 Task: Add a condition where "Priority Greater than High" in unsolved tickets in your groups.
Action: Mouse moved to (248, 414)
Screenshot: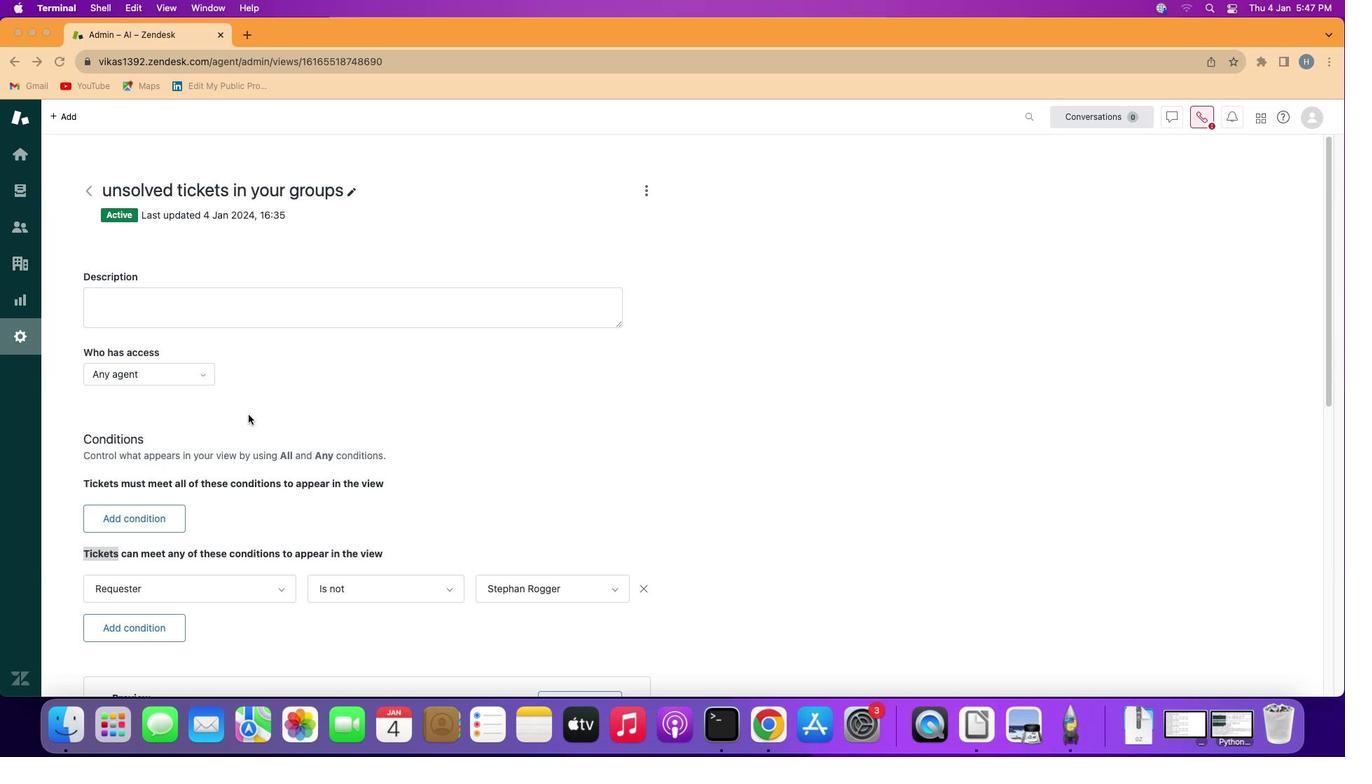 
Action: Mouse pressed left at (248, 414)
Screenshot: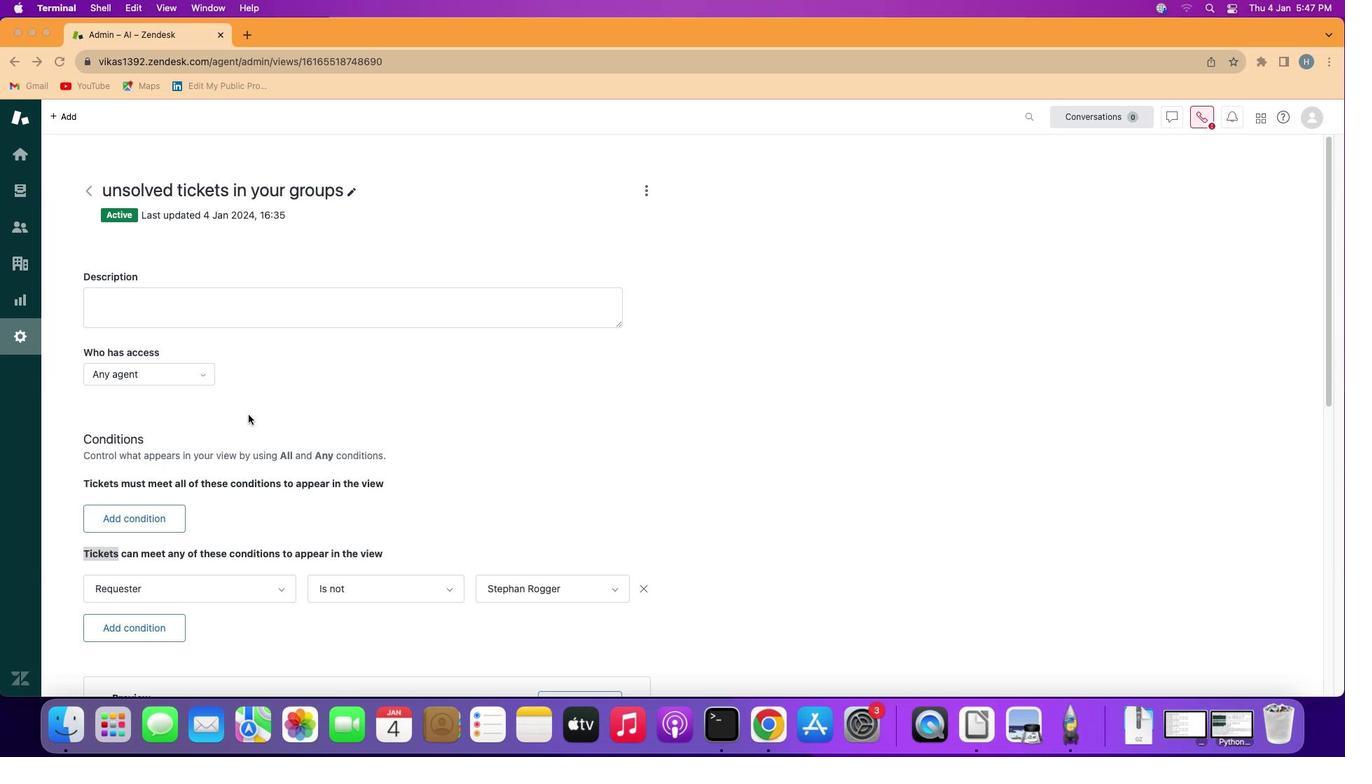 
Action: Mouse moved to (164, 521)
Screenshot: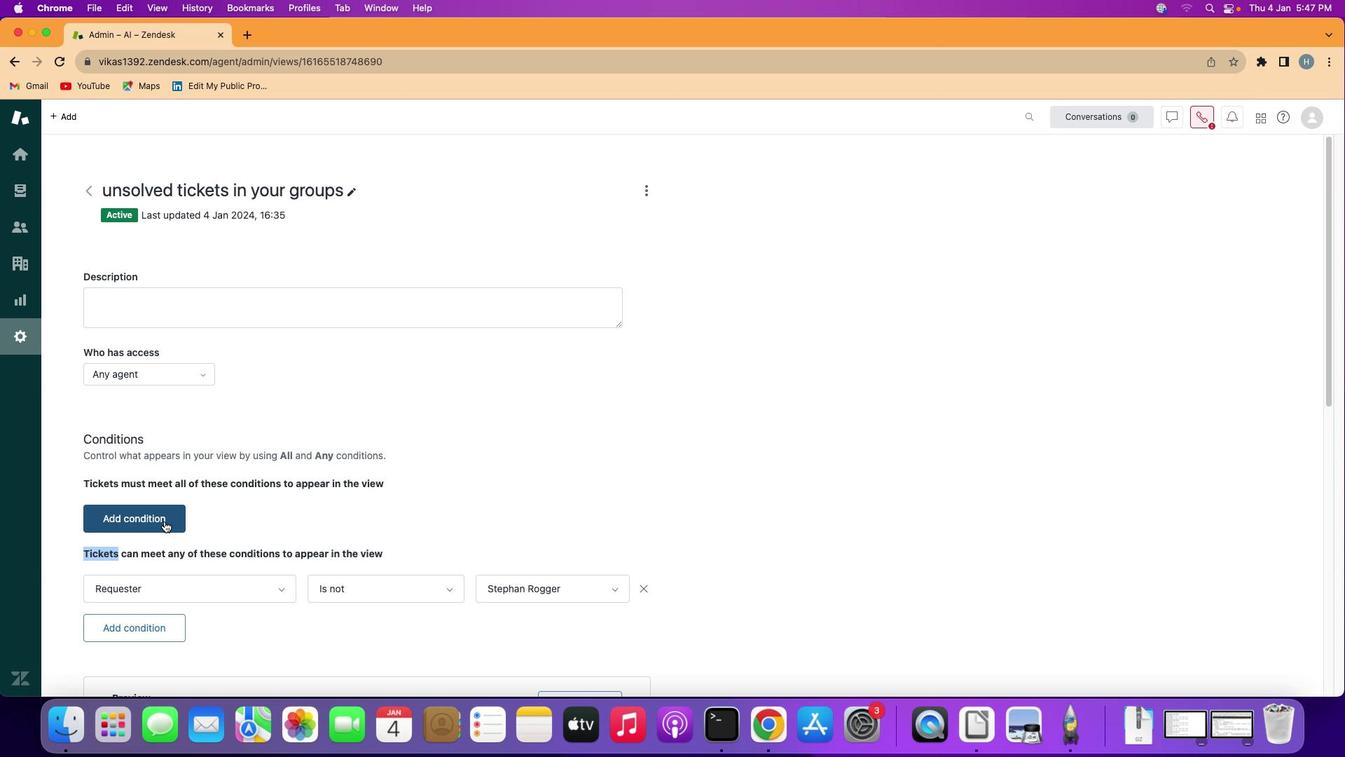 
Action: Mouse pressed left at (164, 521)
Screenshot: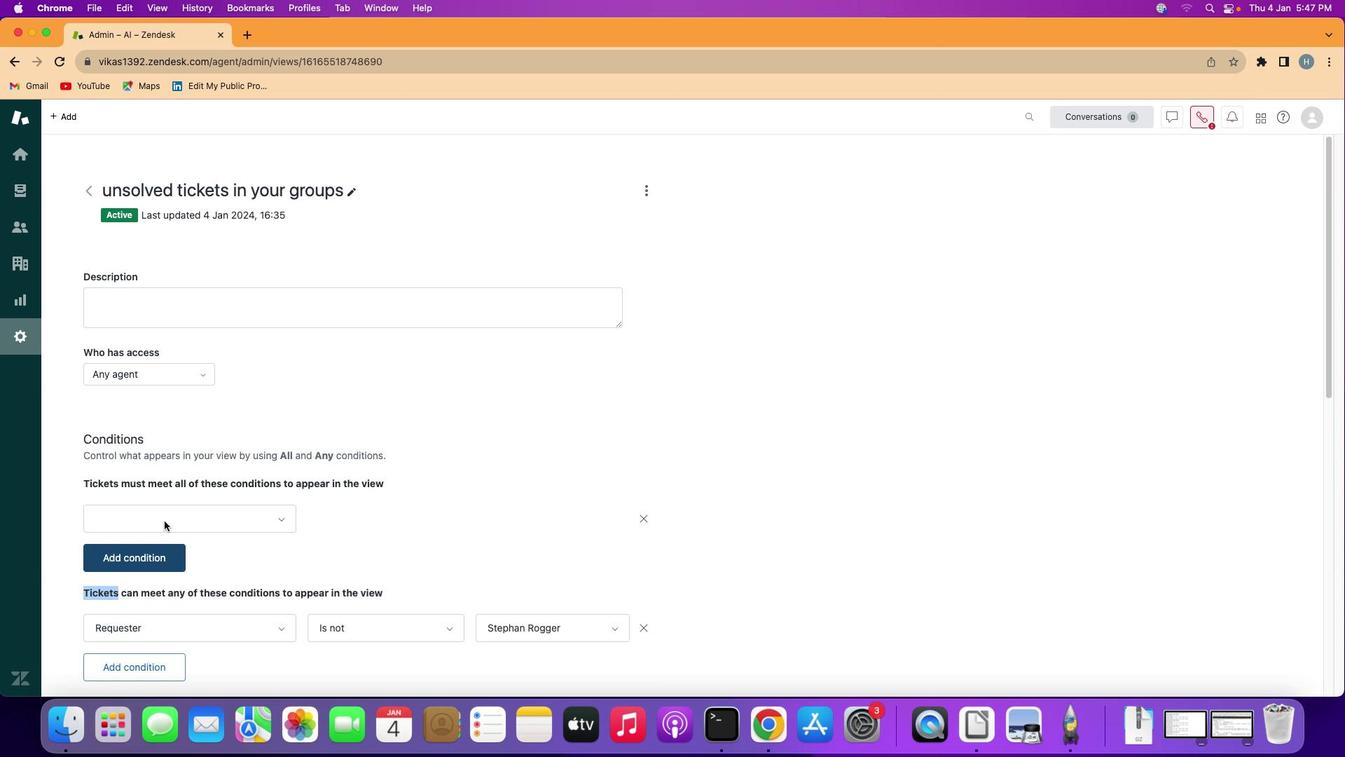 
Action: Mouse moved to (174, 515)
Screenshot: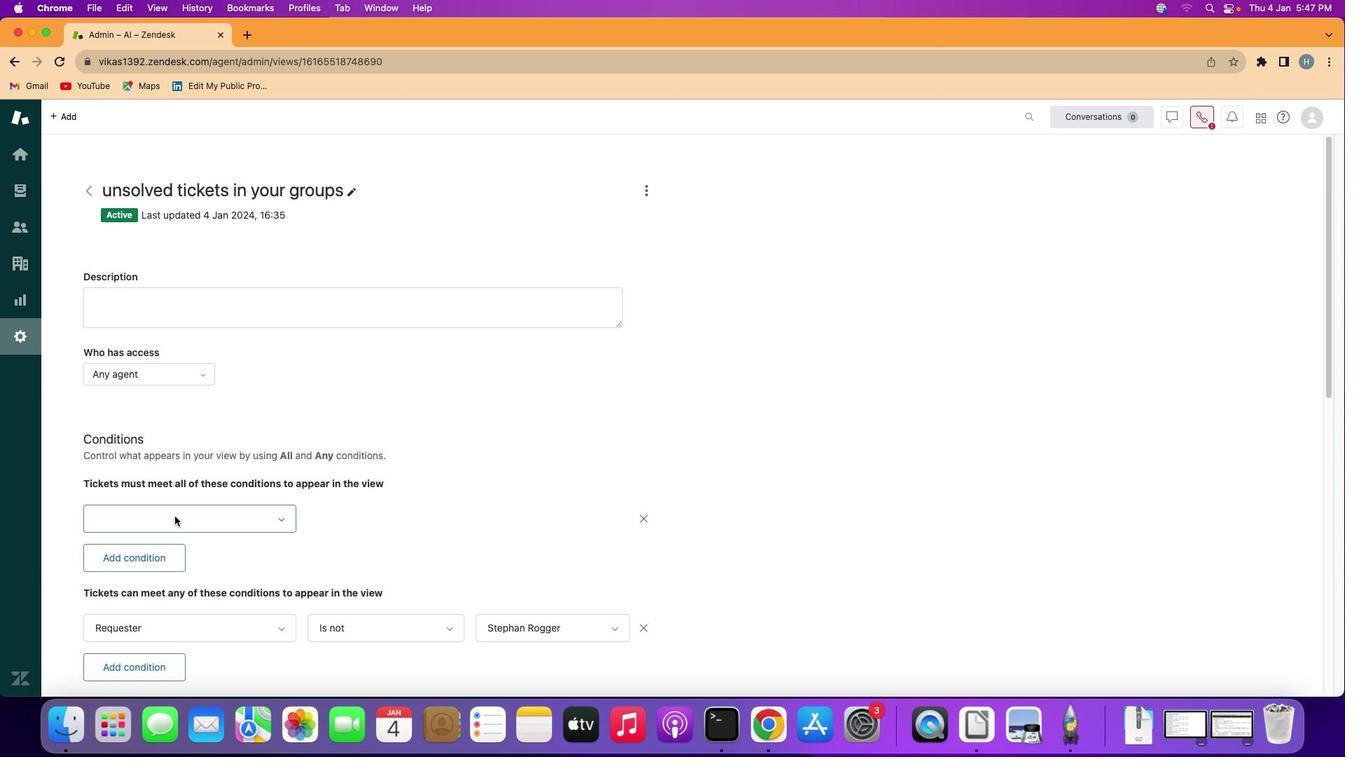 
Action: Mouse pressed left at (174, 515)
Screenshot: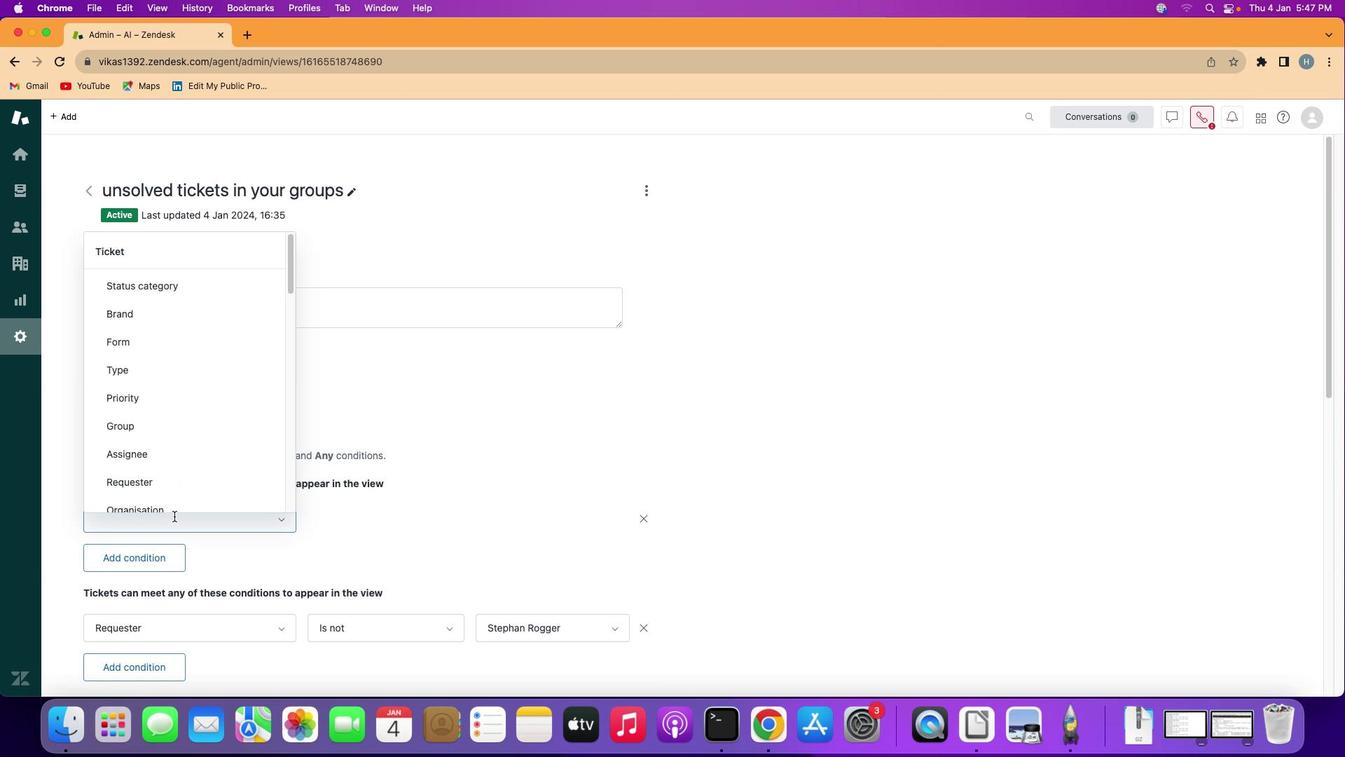 
Action: Mouse moved to (207, 389)
Screenshot: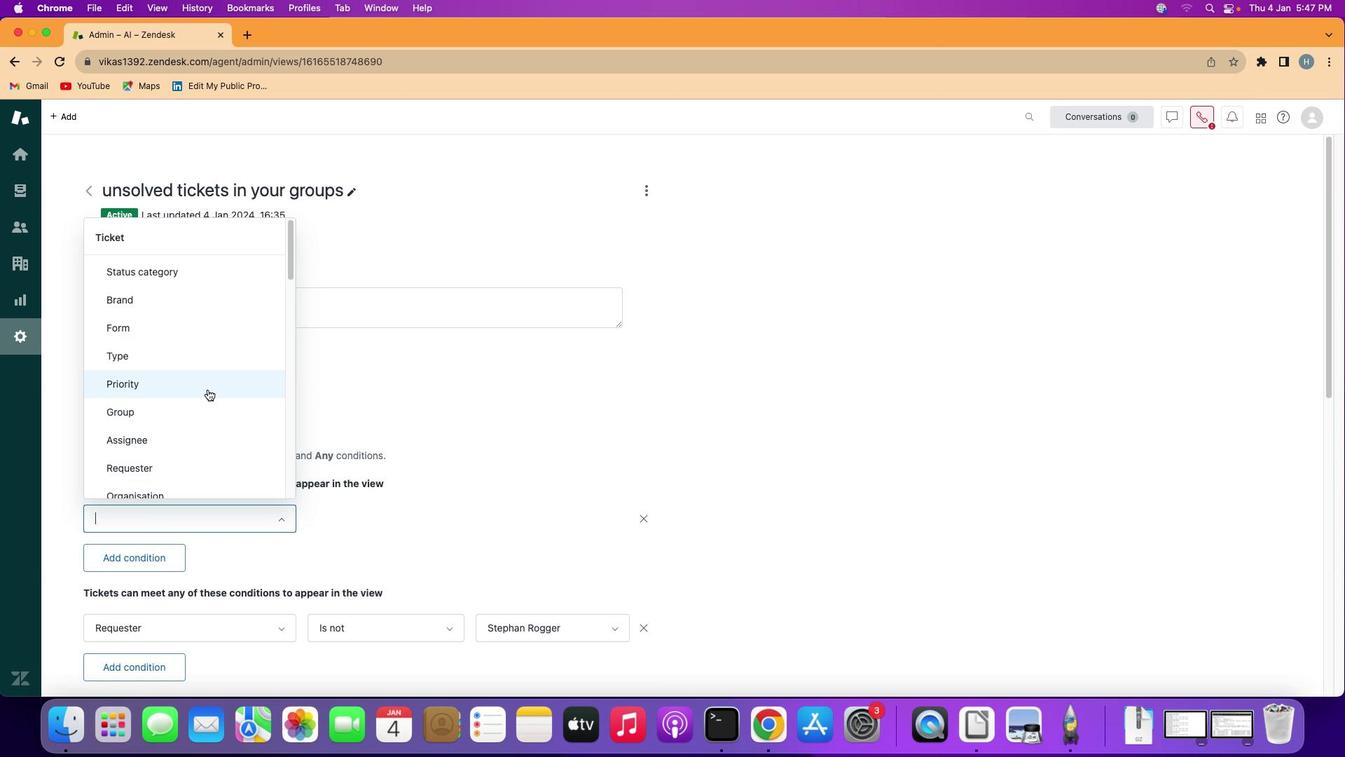 
Action: Mouse pressed left at (207, 389)
Screenshot: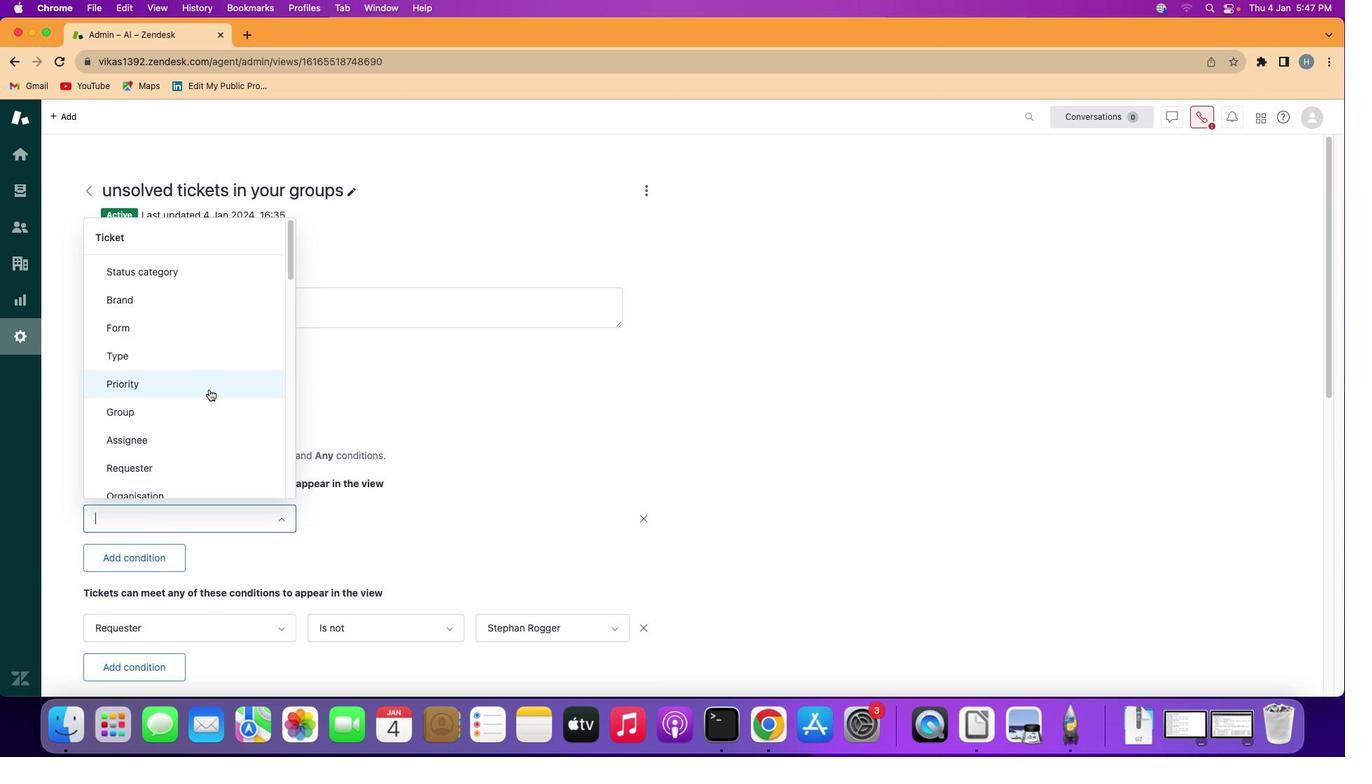 
Action: Mouse moved to (363, 510)
Screenshot: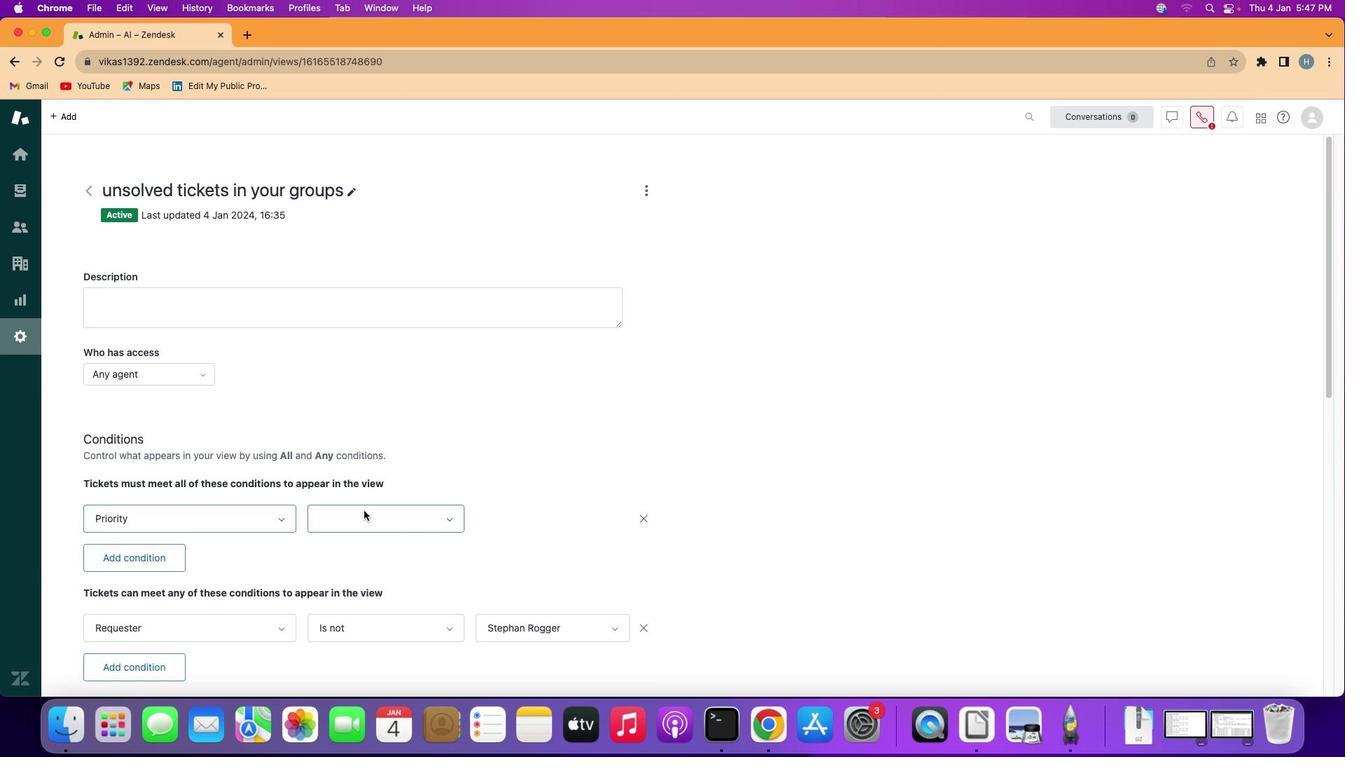 
Action: Mouse pressed left at (363, 510)
Screenshot: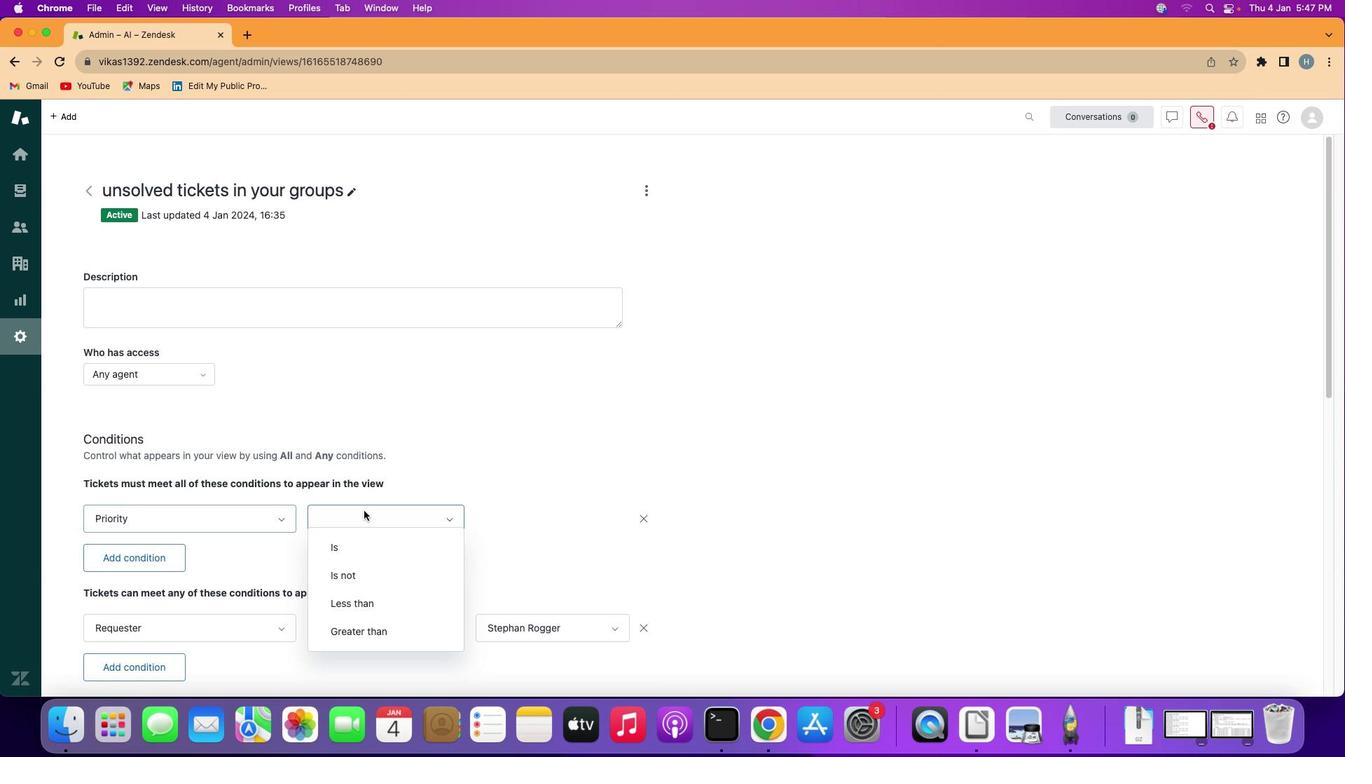
Action: Mouse moved to (378, 641)
Screenshot: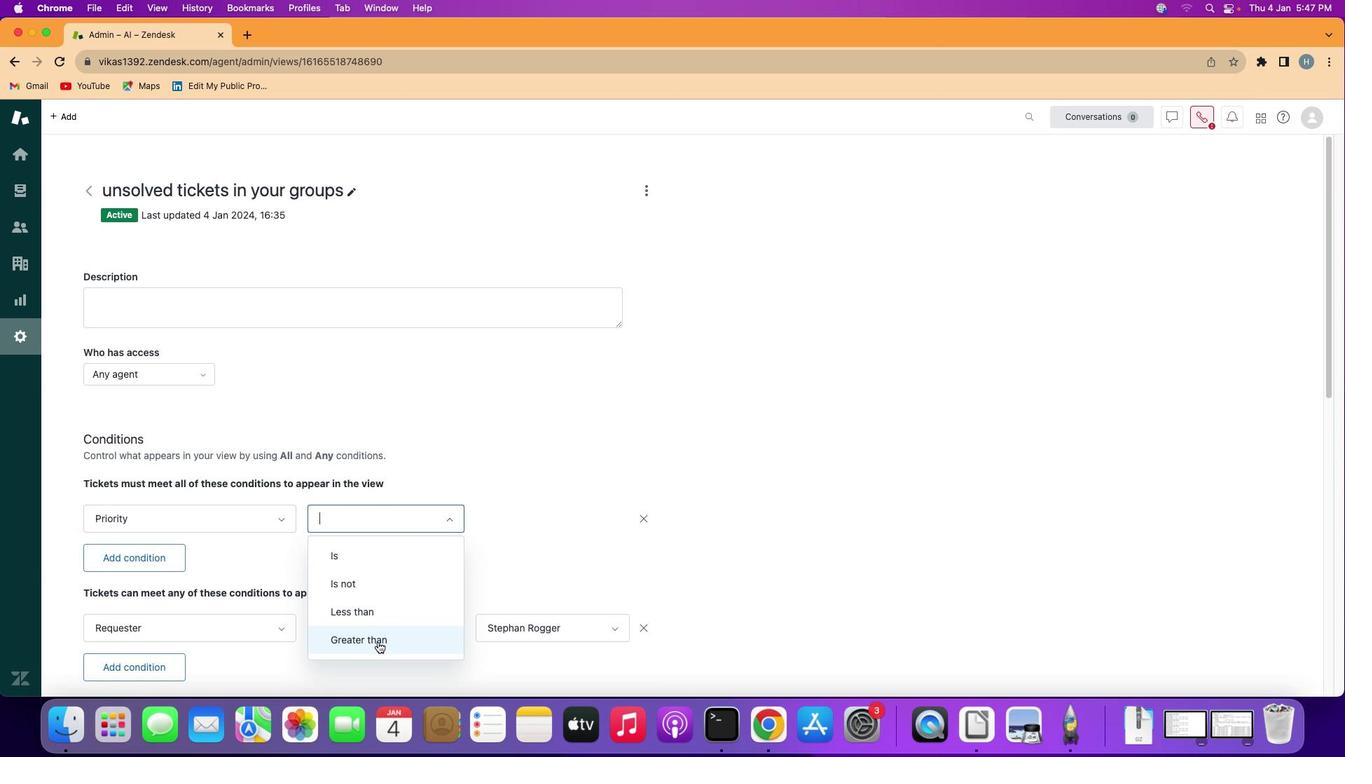 
Action: Mouse pressed left at (378, 641)
Screenshot: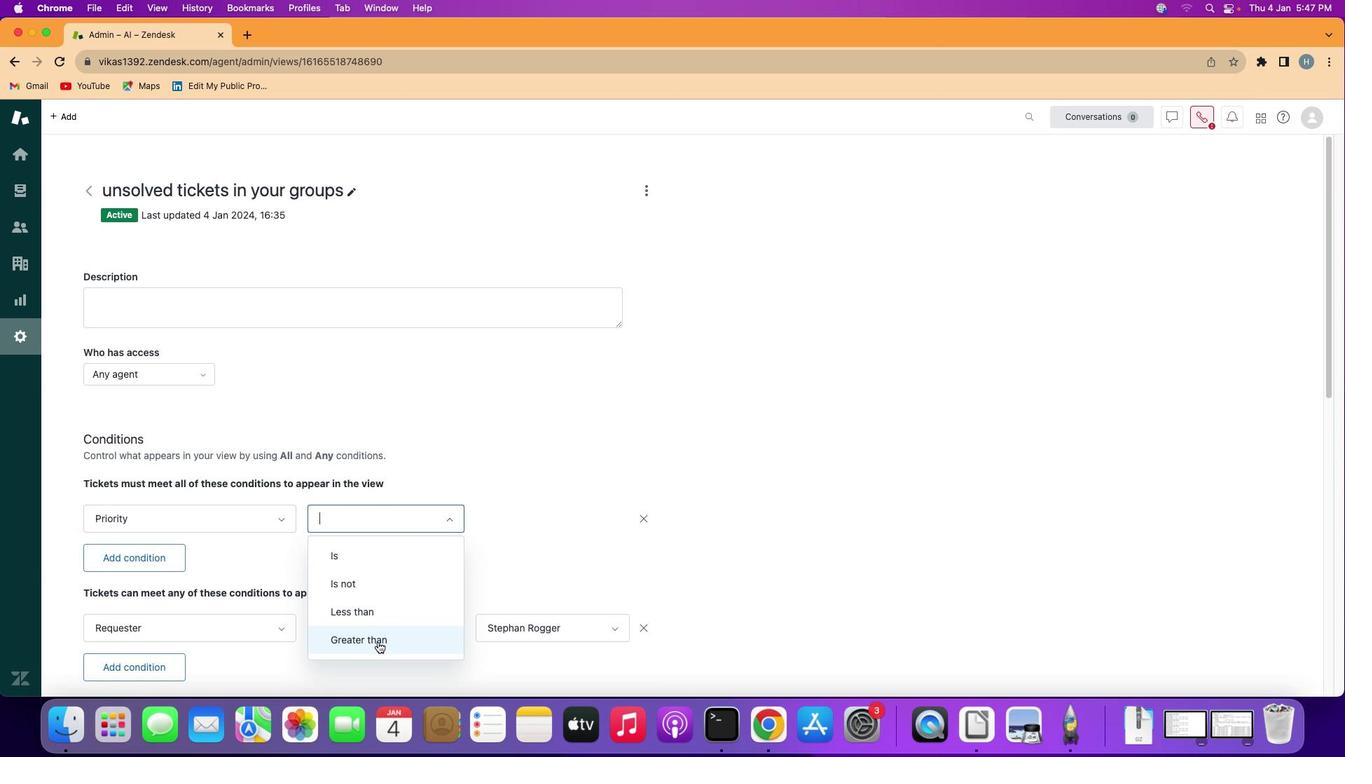 
Action: Mouse moved to (543, 522)
Screenshot: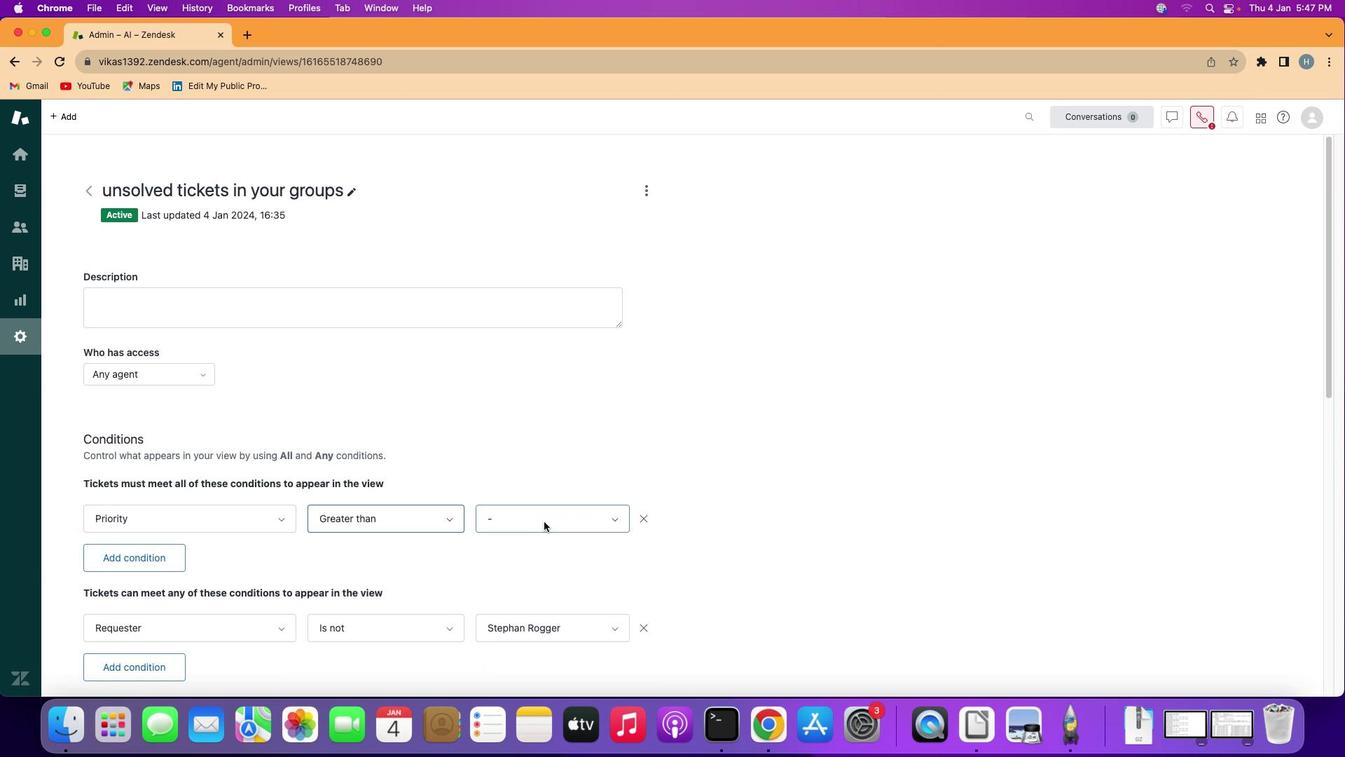 
Action: Mouse pressed left at (543, 522)
Screenshot: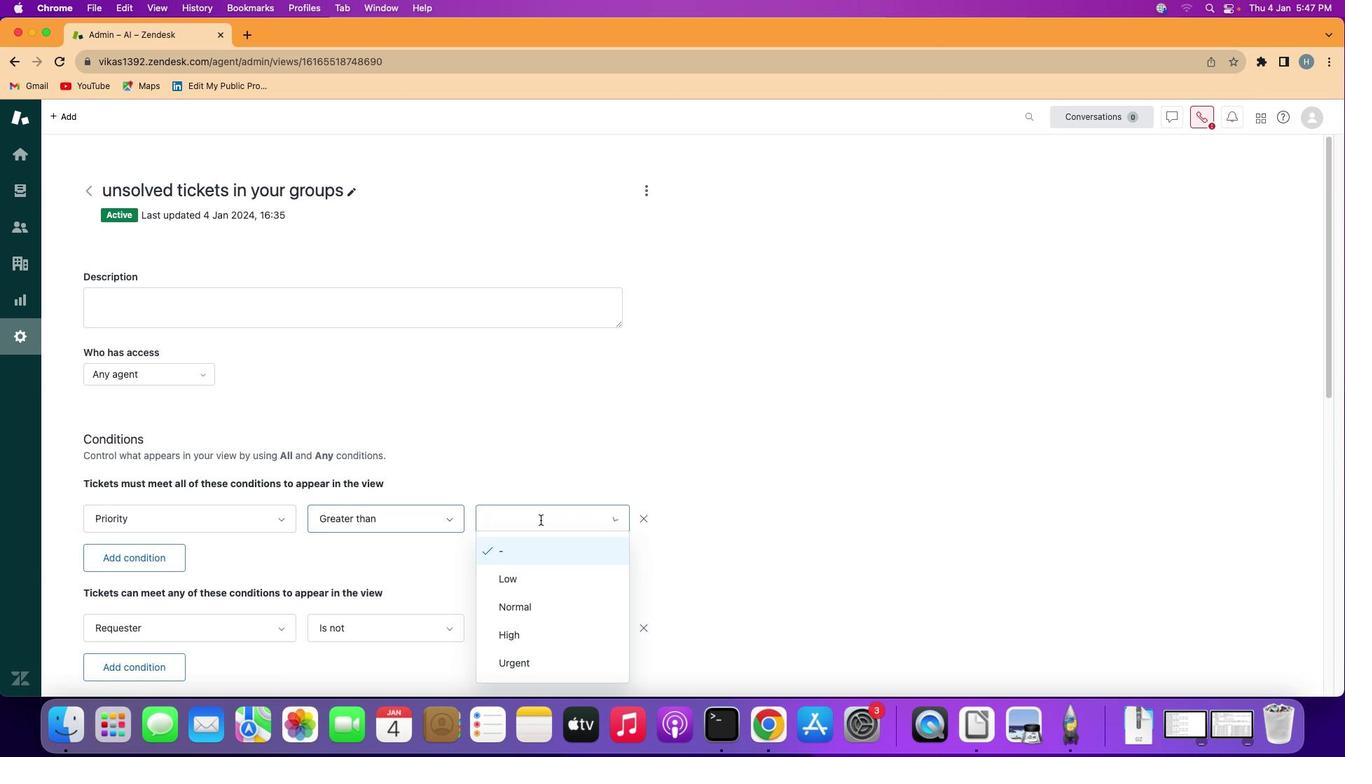 
Action: Mouse moved to (563, 639)
Screenshot: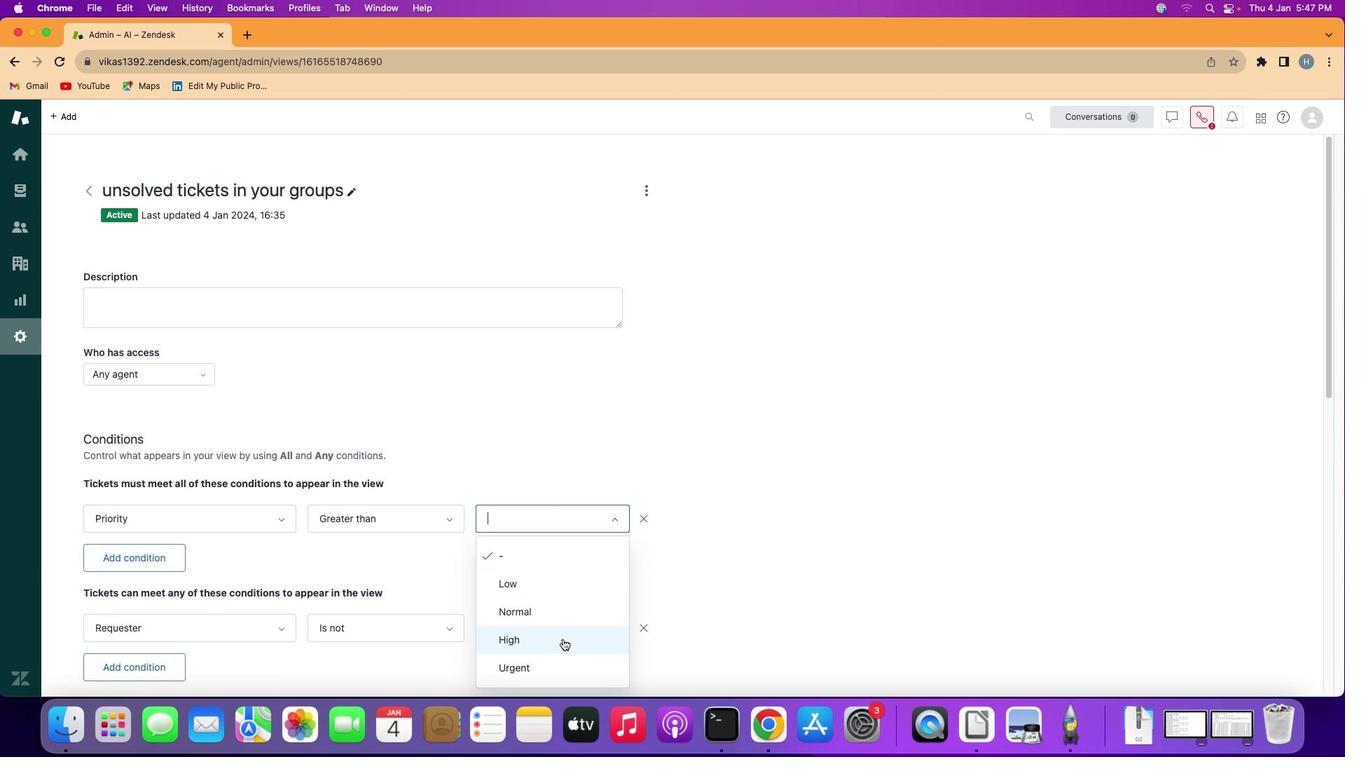
Action: Mouse pressed left at (563, 639)
Screenshot: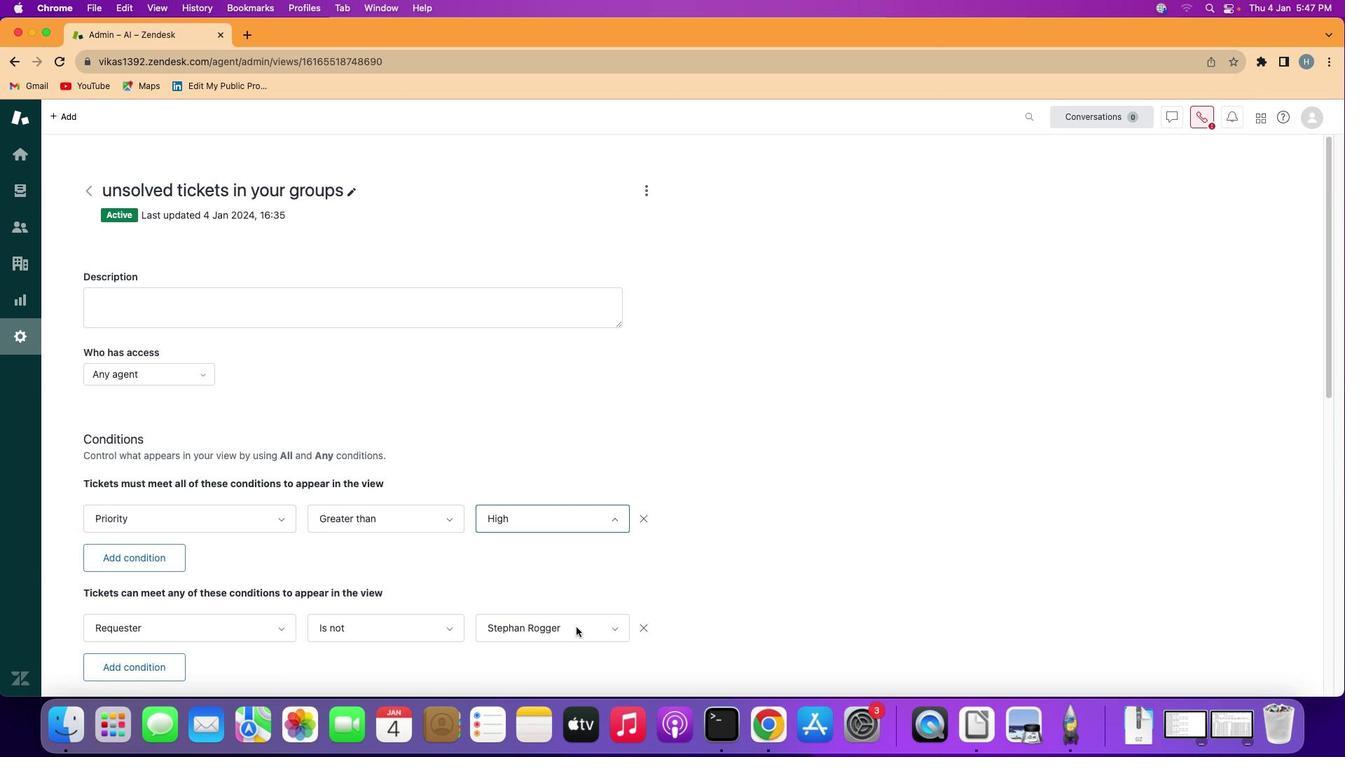 
Action: Mouse moved to (722, 517)
Screenshot: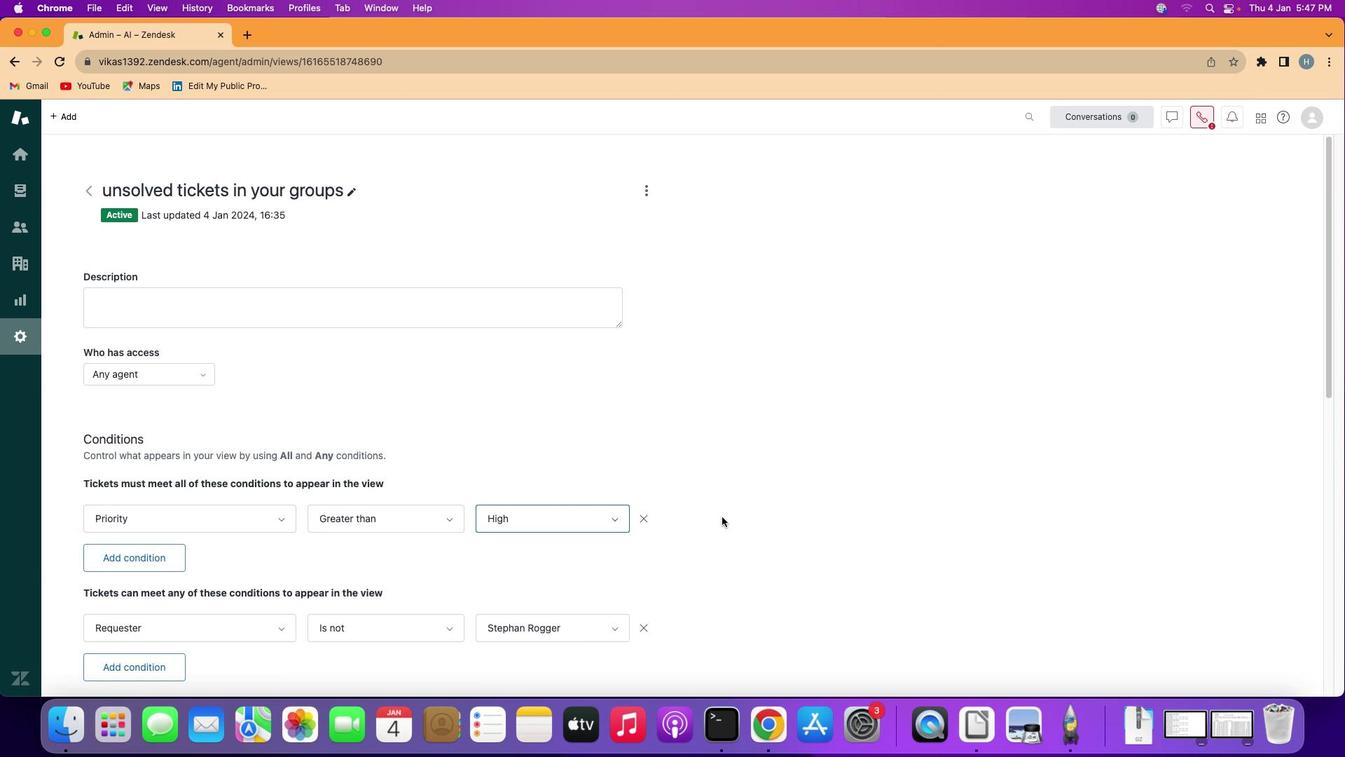 
